 Task: Use the formula "STDEV" in spreadsheet "Project portfolio".
Action: Mouse moved to (220, 220)
Screenshot: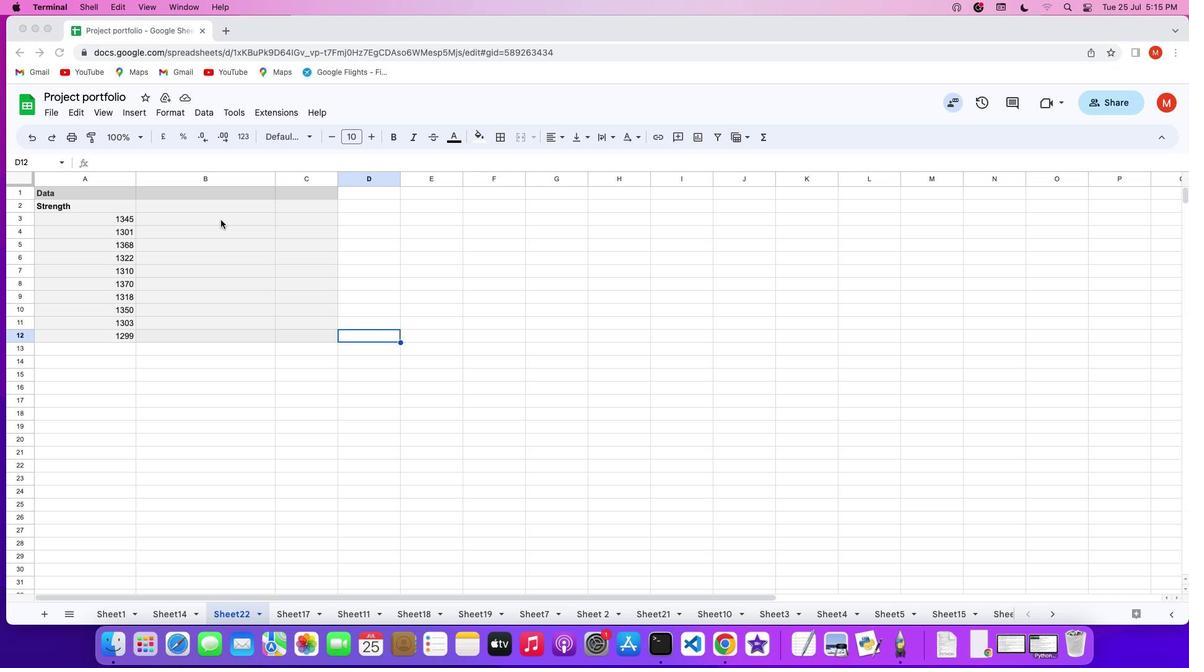 
Action: Mouse pressed left at (220, 220)
Screenshot: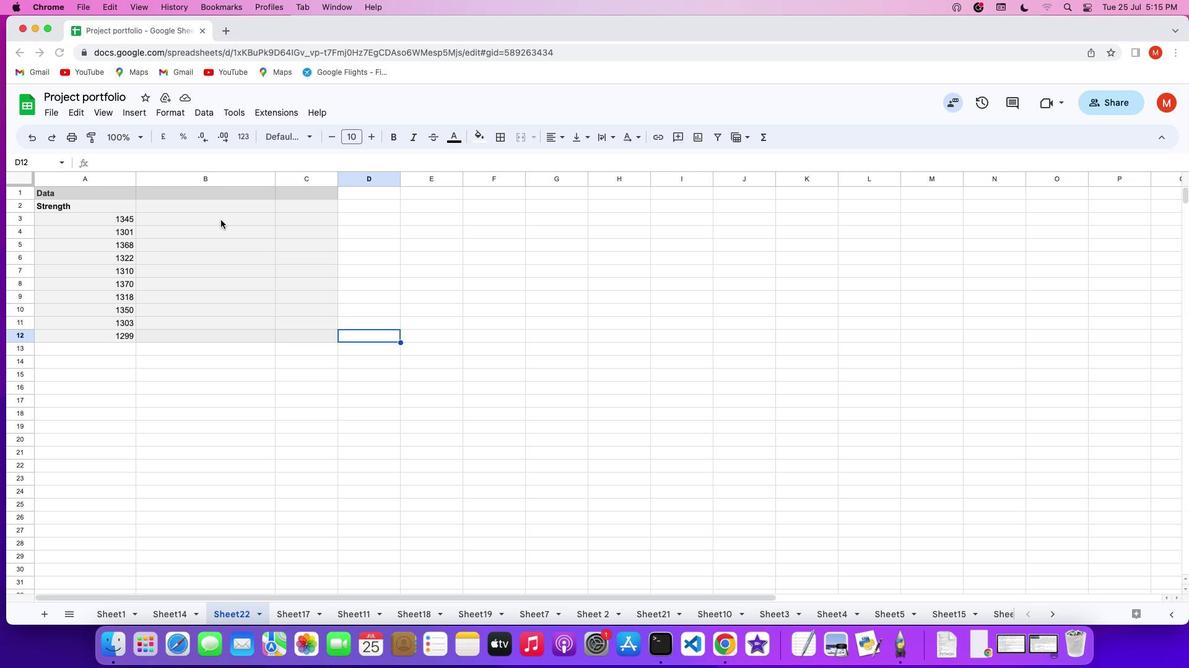 
Action: Mouse pressed left at (220, 220)
Screenshot: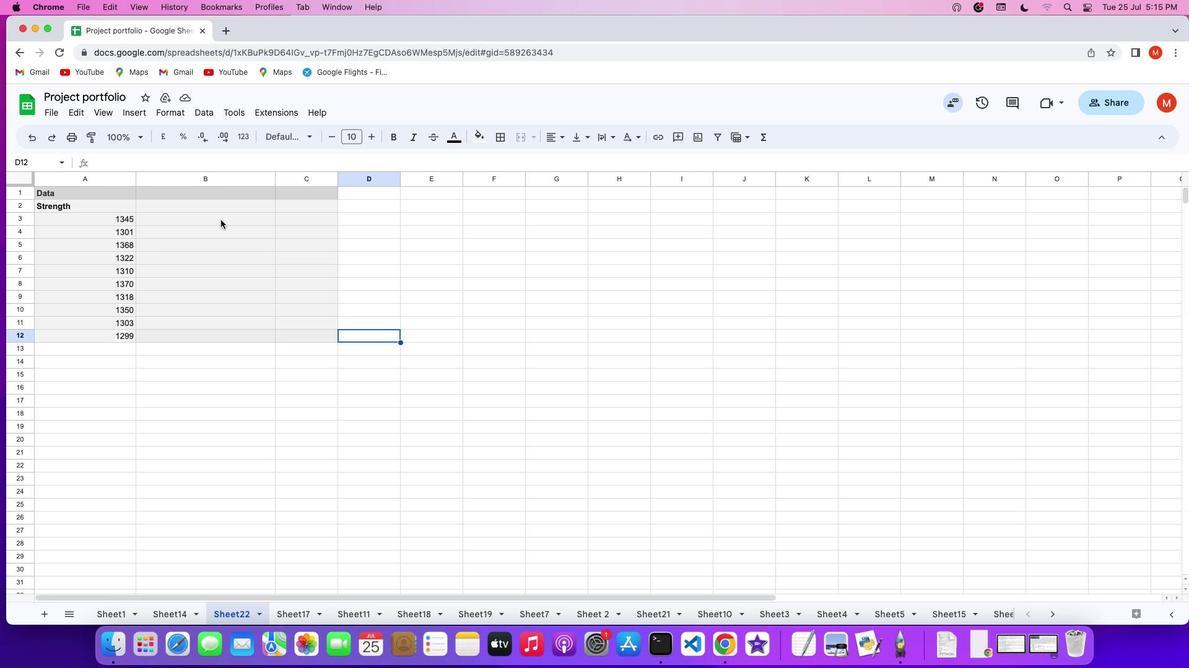 
Action: Key pressed '='
Screenshot: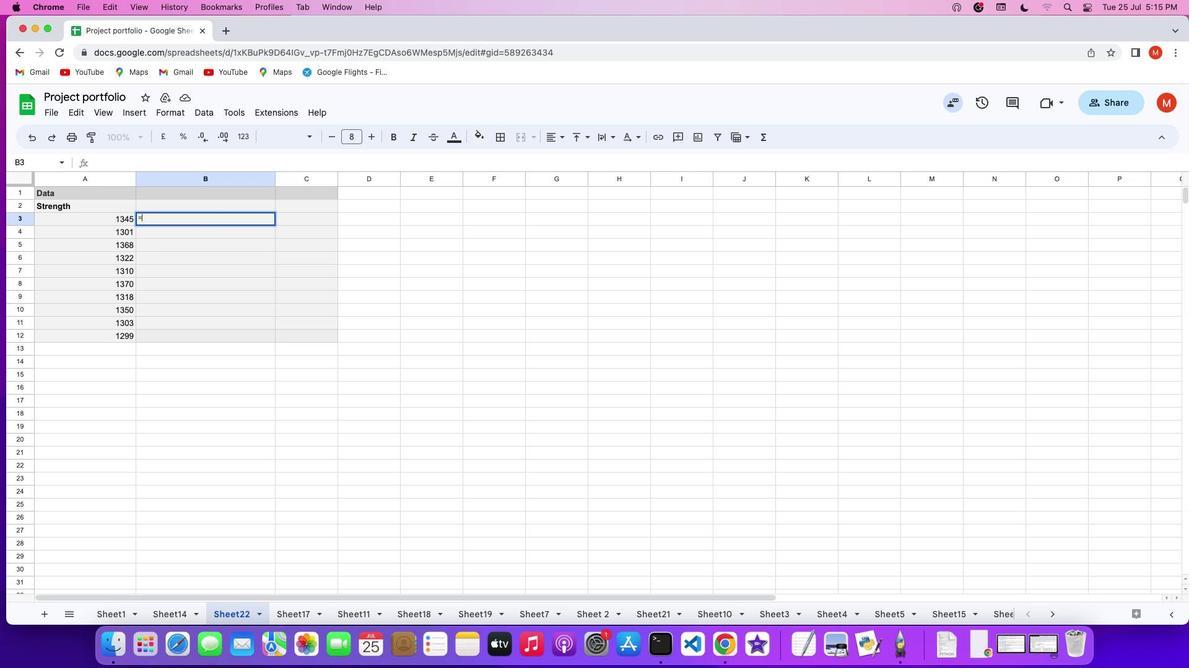 
Action: Mouse moved to (769, 142)
Screenshot: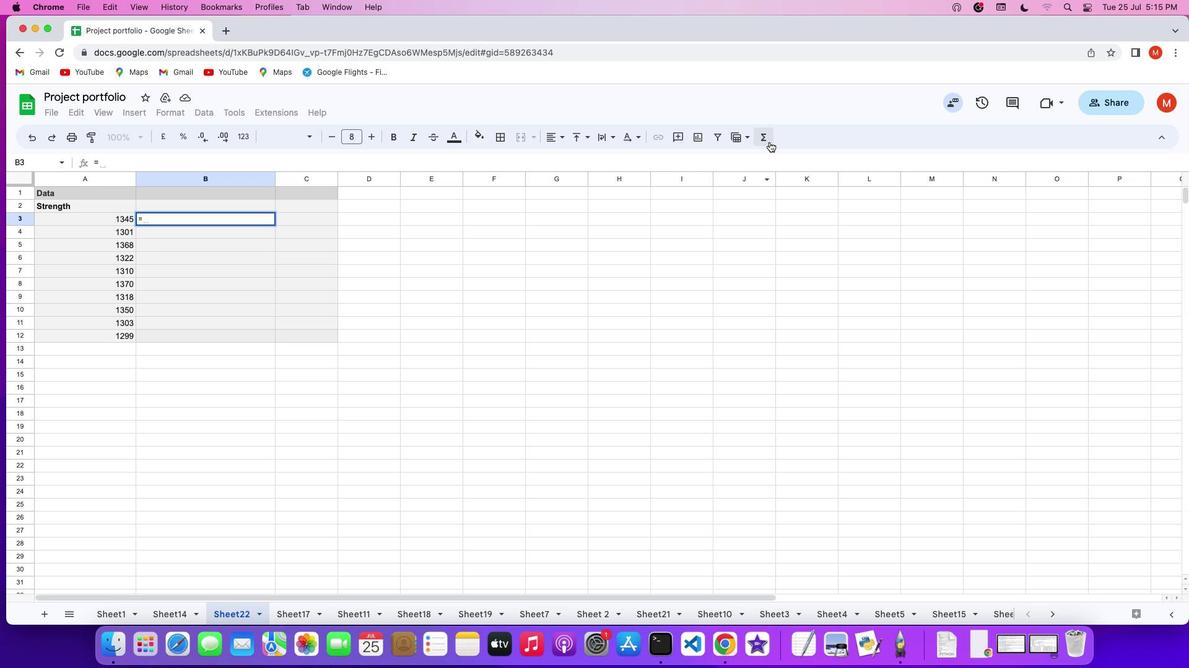
Action: Mouse pressed left at (769, 142)
Screenshot: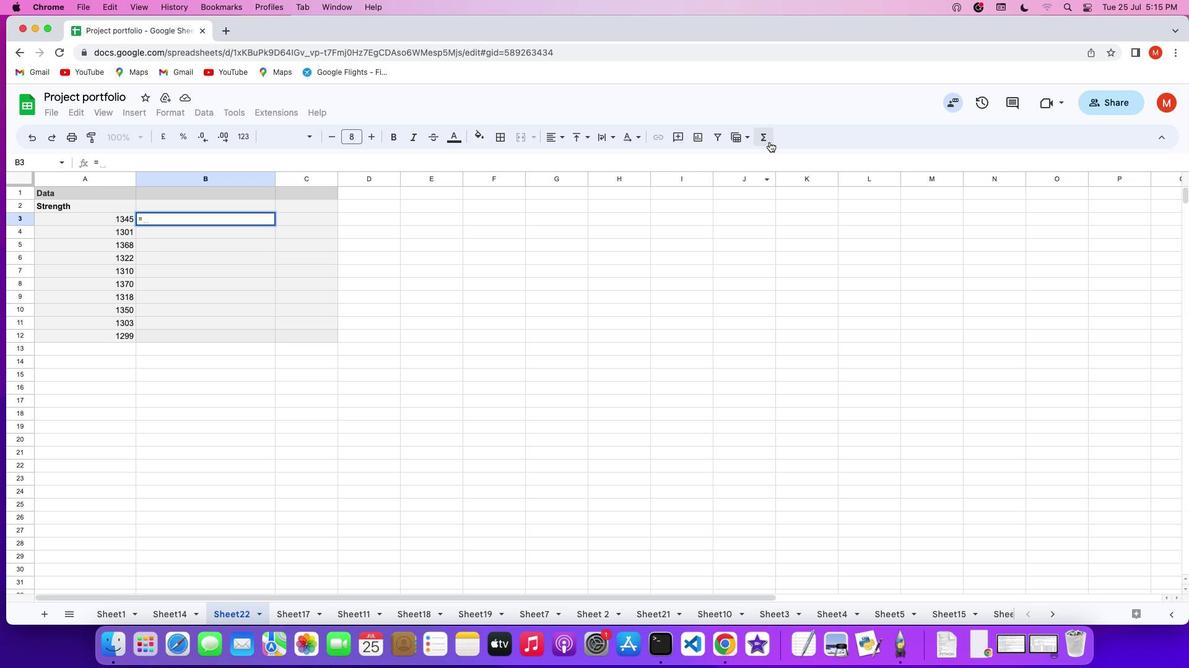 
Action: Mouse moved to (924, 431)
Screenshot: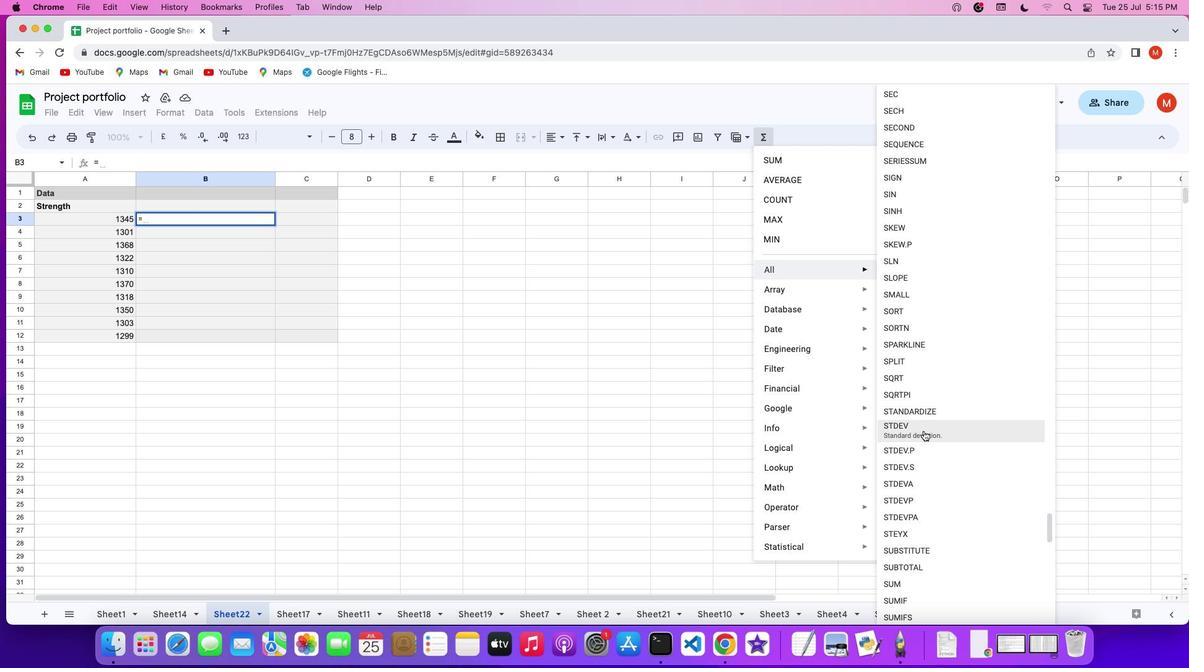 
Action: Mouse pressed left at (924, 431)
Screenshot: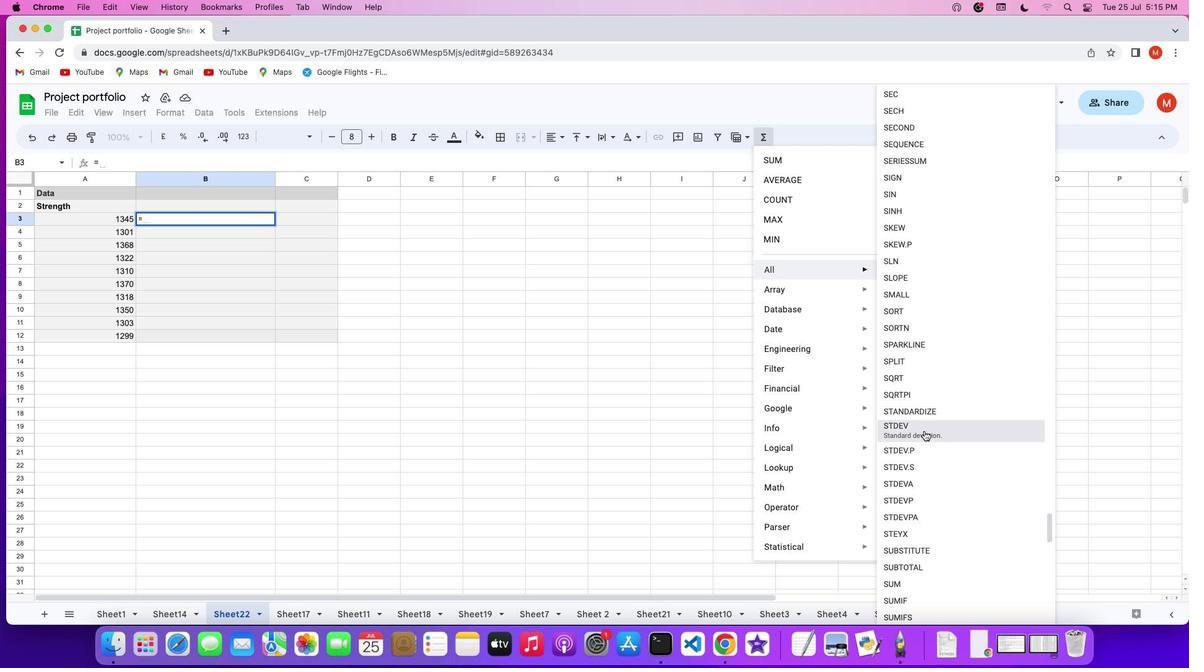 
Action: Mouse moved to (97, 218)
Screenshot: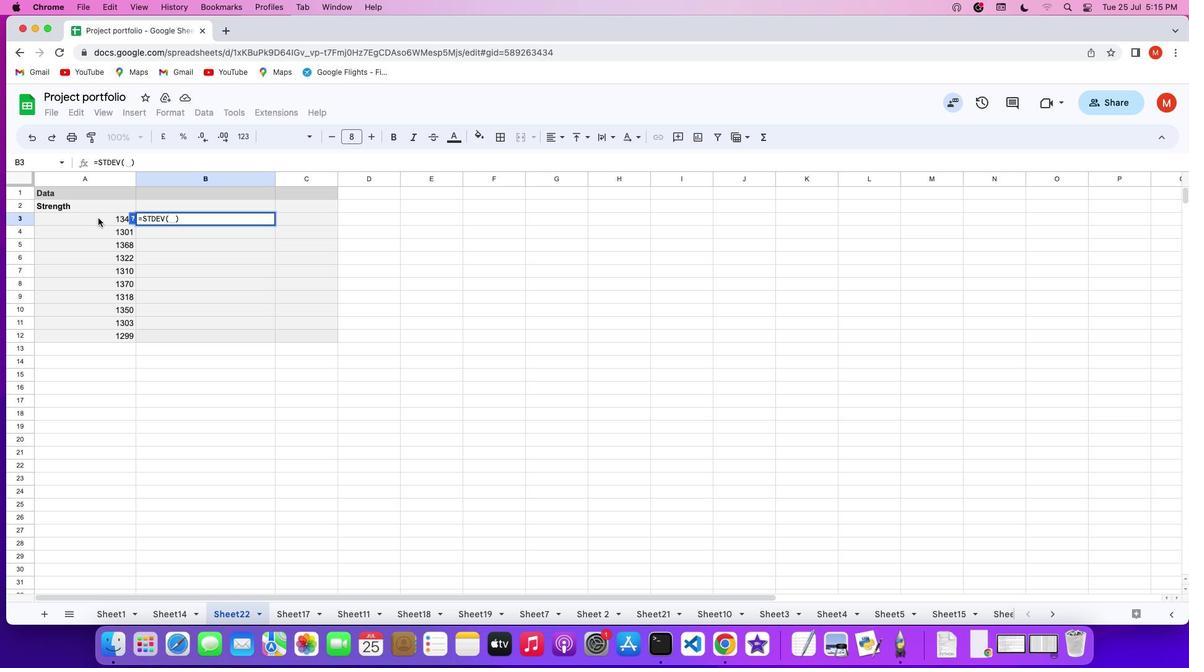 
Action: Mouse pressed left at (97, 218)
Screenshot: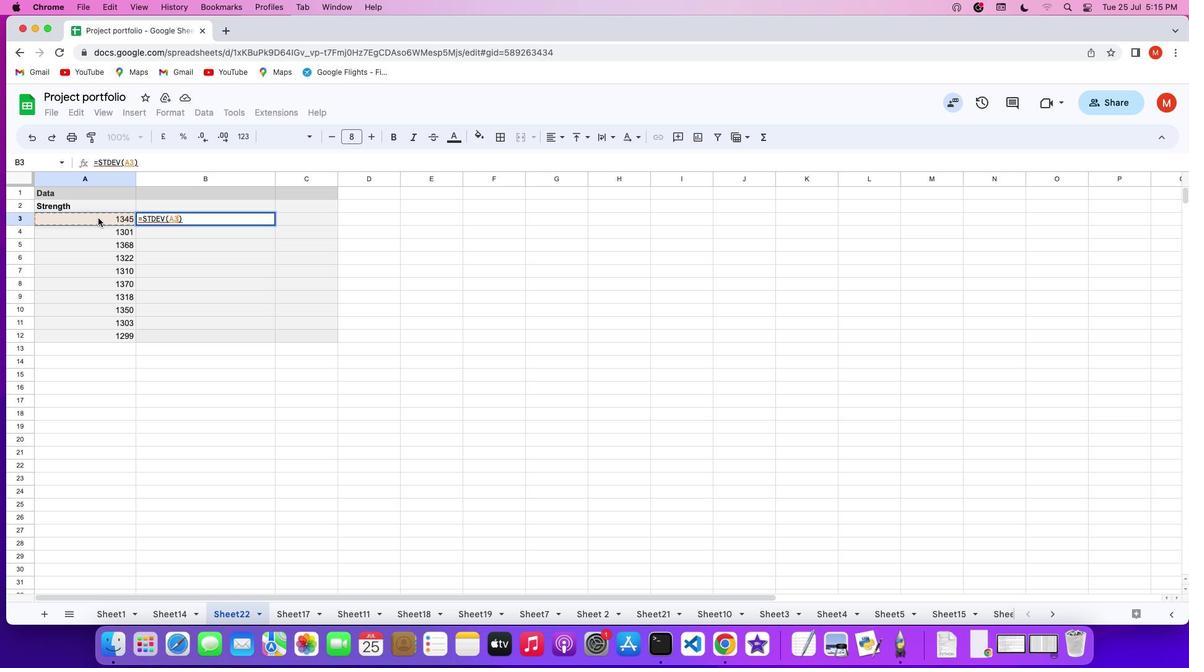 
Action: Mouse moved to (285, 386)
Screenshot: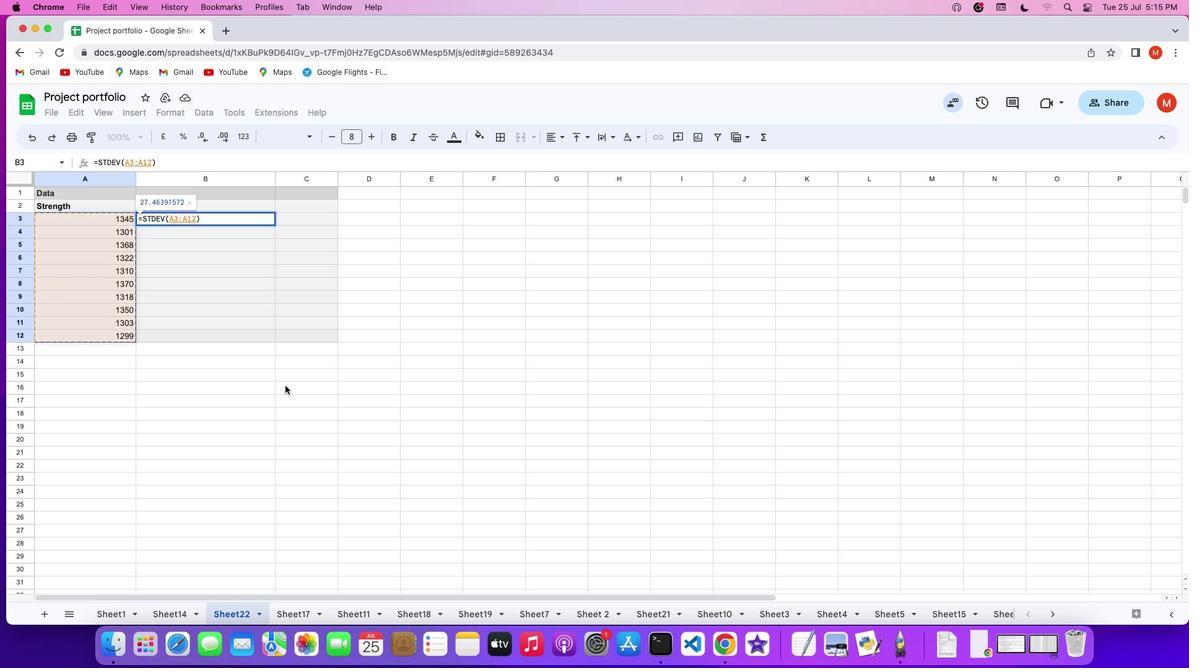 
Action: Key pressed Key.enter
Screenshot: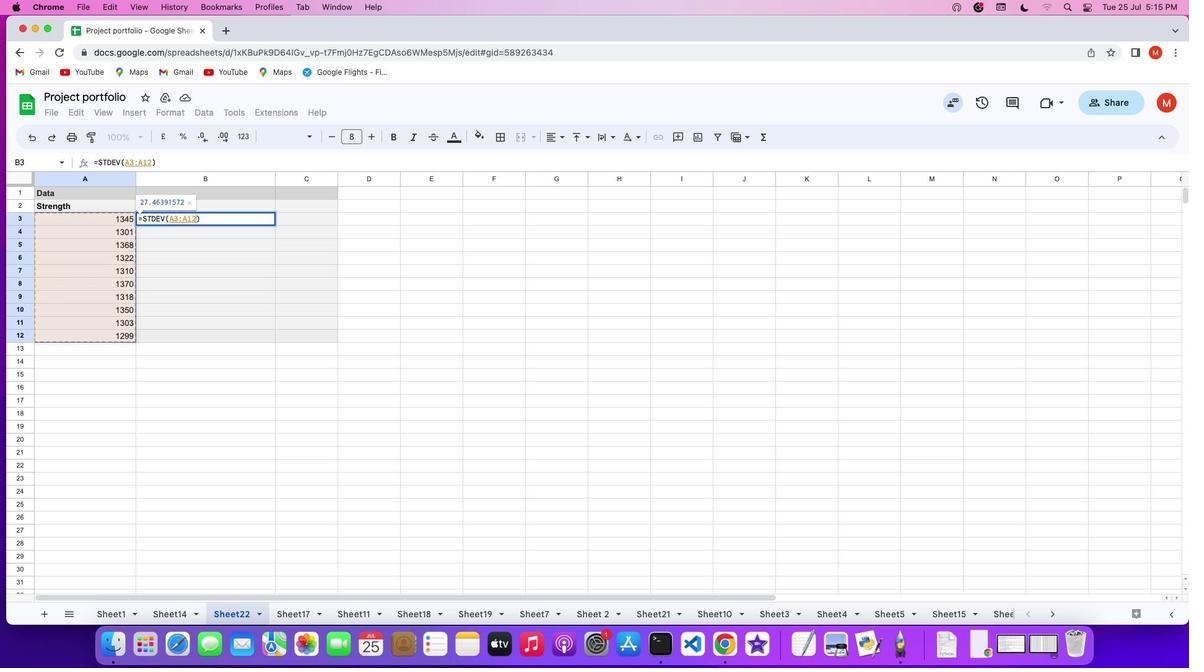
